 Task: Put "Image C" in get ready to ride in Wide of Adrenaline Trailer
Action: Mouse pressed left at (138, 73)
Screenshot: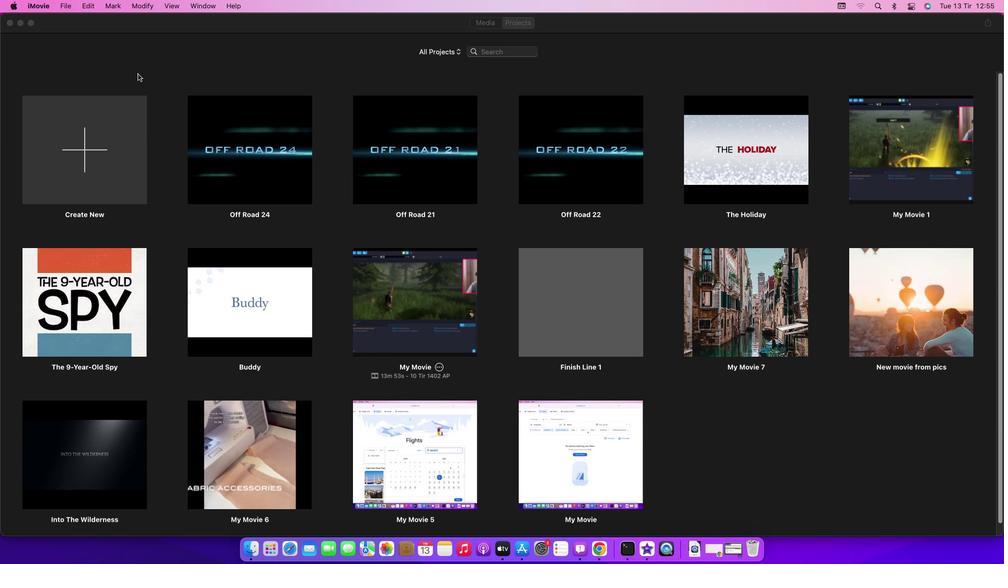 
Action: Mouse moved to (64, 7)
Screenshot: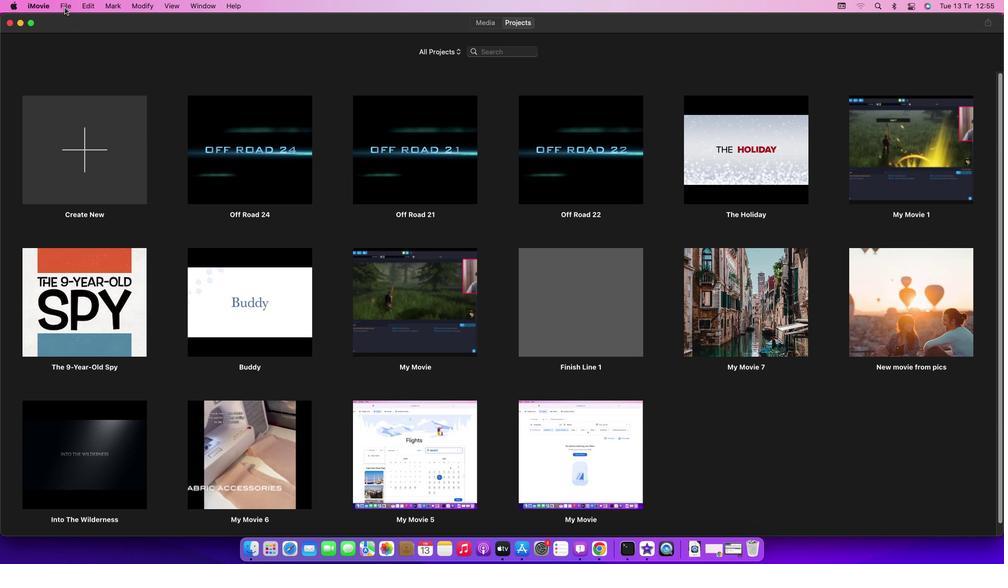 
Action: Mouse pressed left at (64, 7)
Screenshot: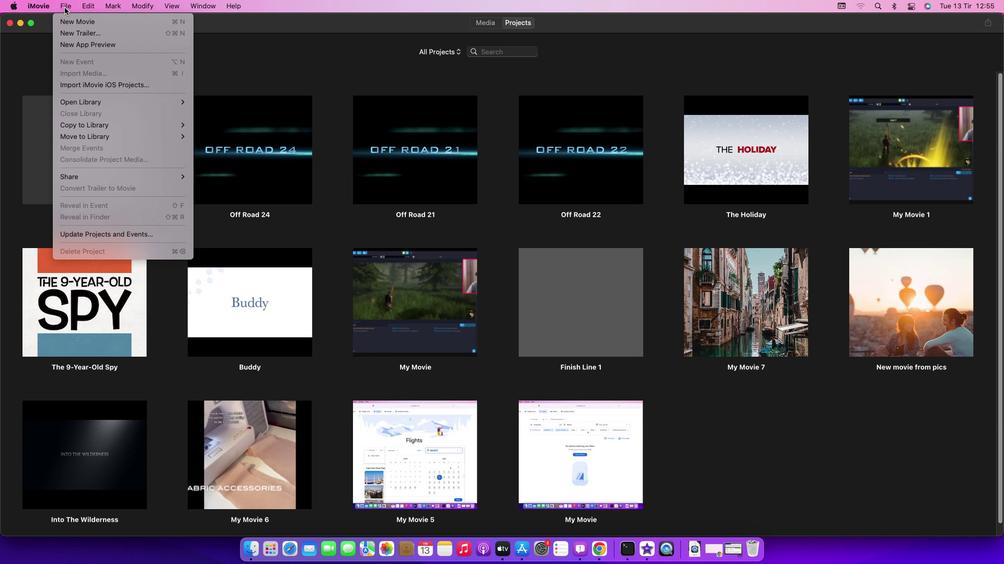 
Action: Mouse moved to (78, 28)
Screenshot: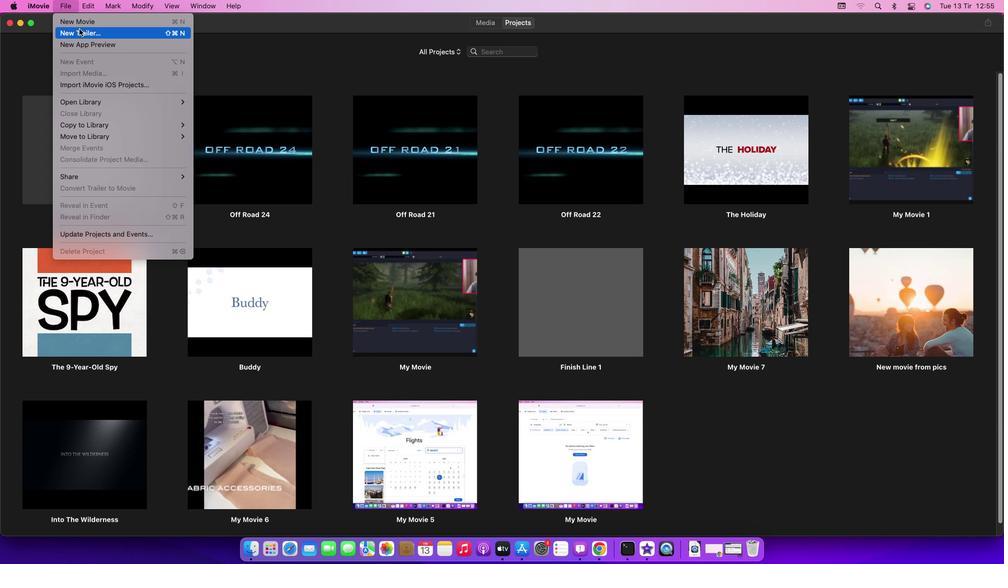 
Action: Mouse pressed left at (78, 28)
Screenshot: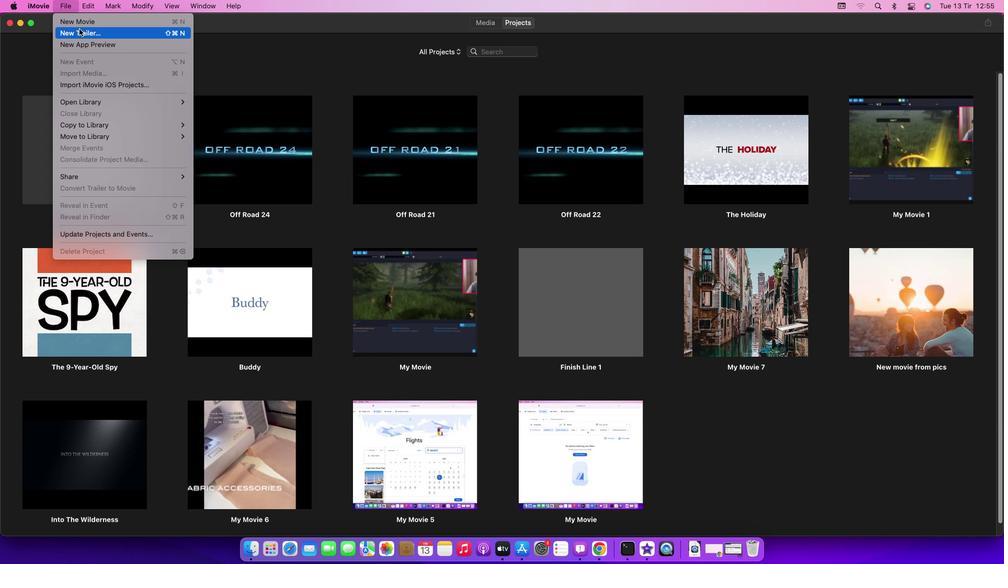 
Action: Mouse moved to (592, 297)
Screenshot: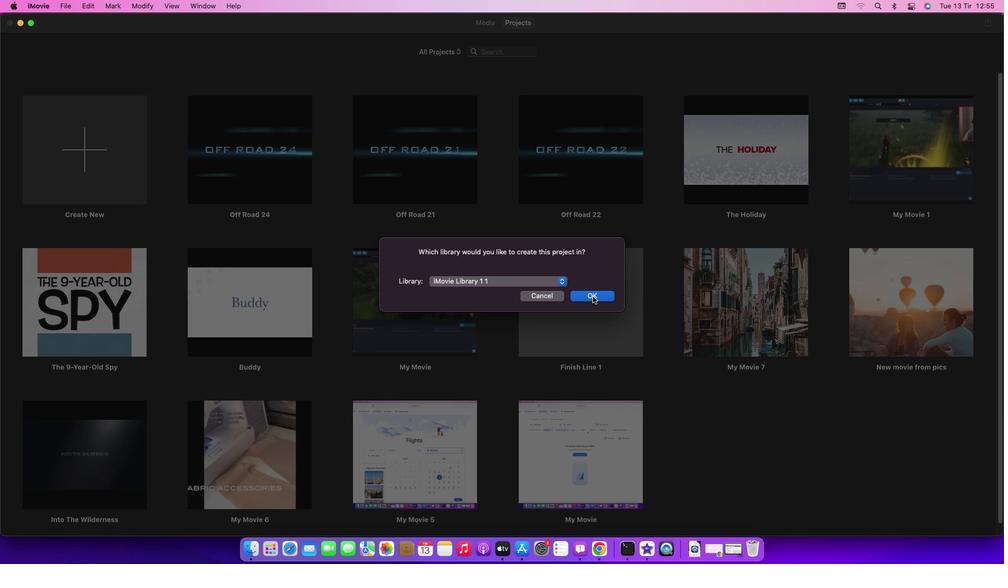 
Action: Mouse pressed left at (592, 297)
Screenshot: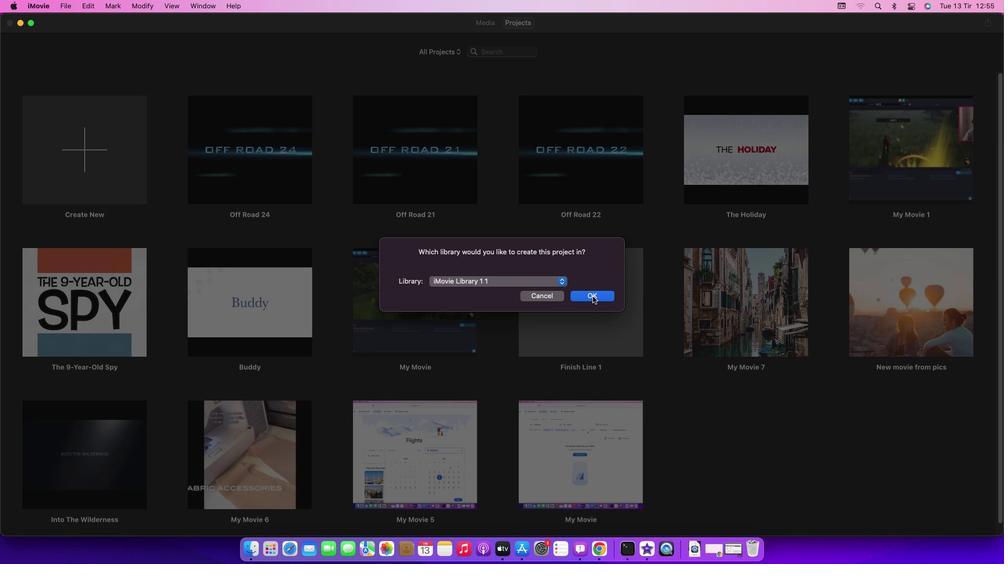 
Action: Mouse moved to (509, 231)
Screenshot: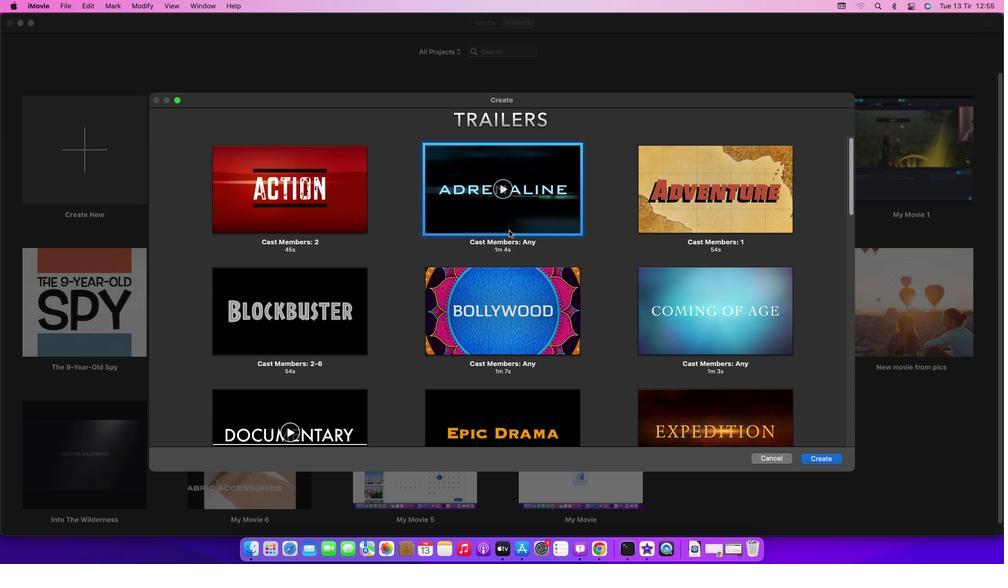 
Action: Mouse pressed left at (509, 231)
Screenshot: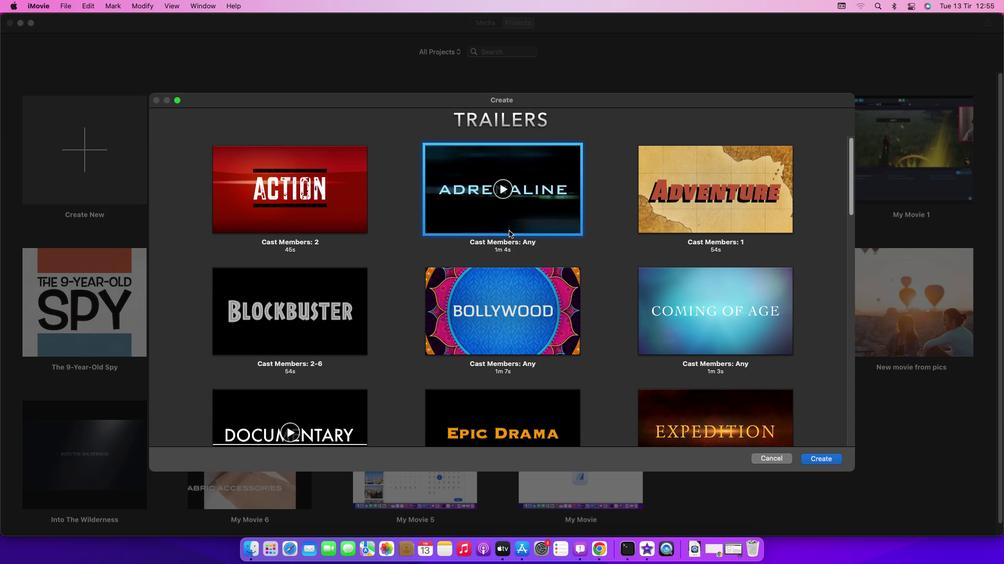 
Action: Mouse moved to (824, 461)
Screenshot: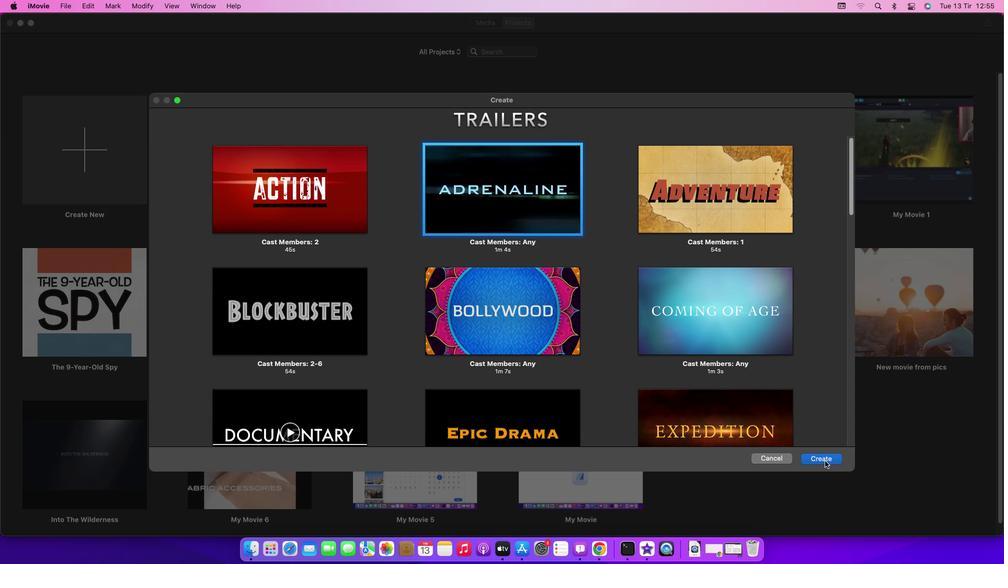 
Action: Mouse pressed left at (824, 461)
Screenshot: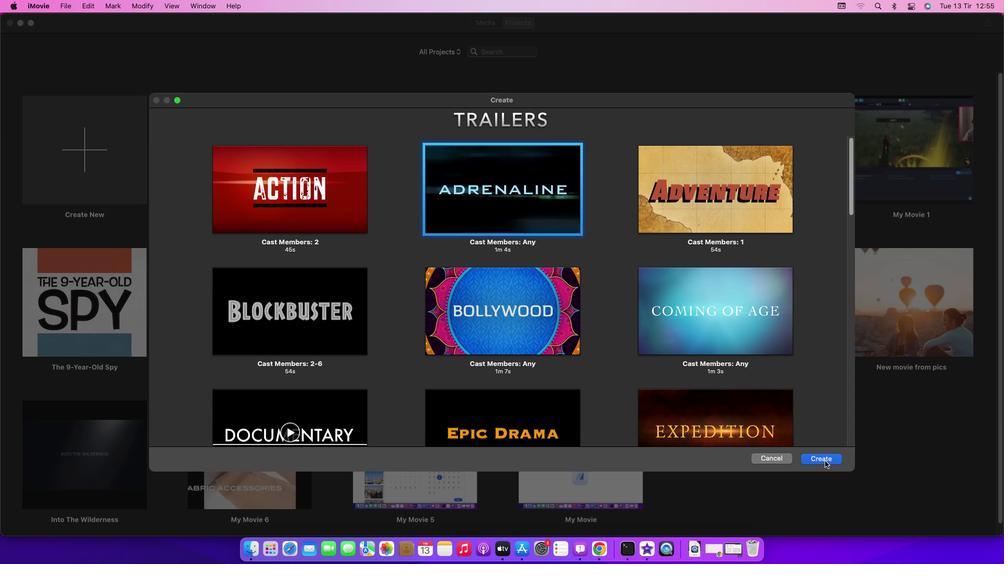 
Action: Mouse moved to (496, 311)
Screenshot: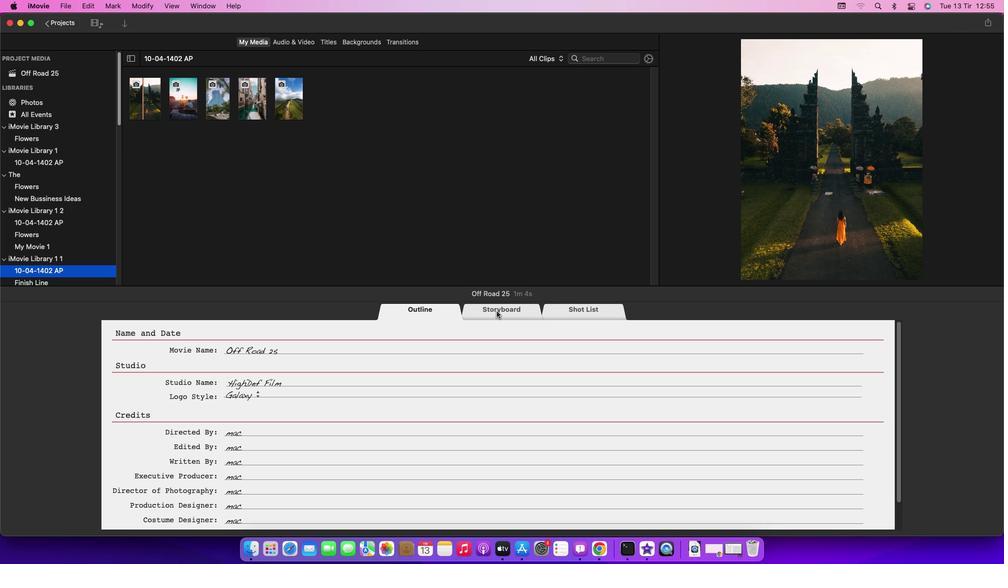 
Action: Mouse pressed left at (496, 311)
Screenshot: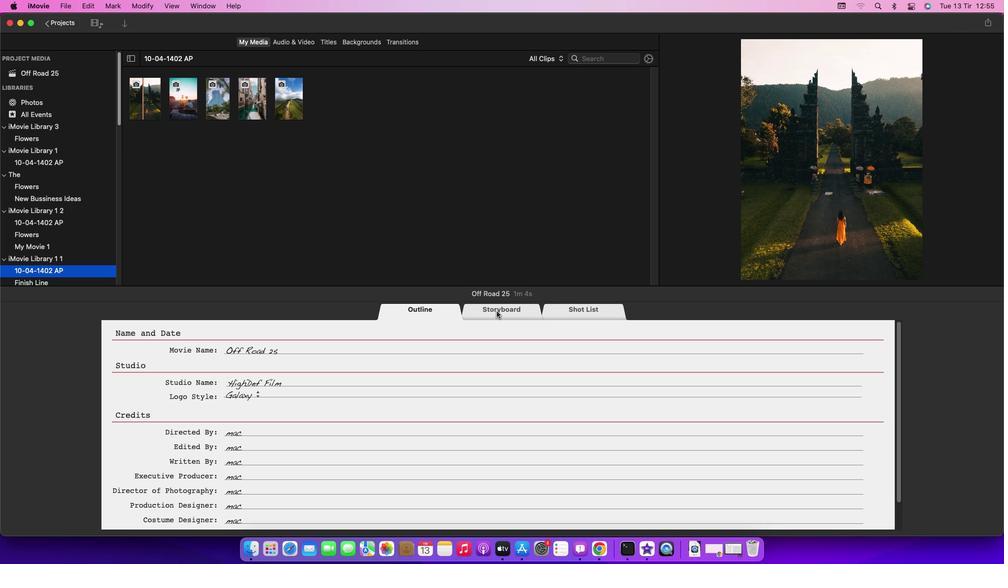
Action: Mouse moved to (473, 435)
Screenshot: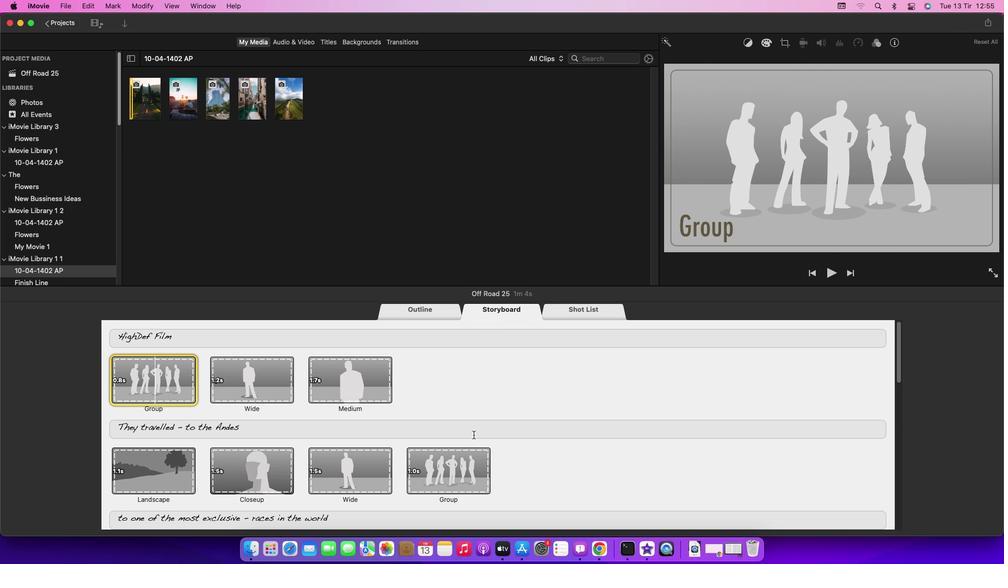 
Action: Mouse scrolled (473, 435) with delta (0, 0)
Screenshot: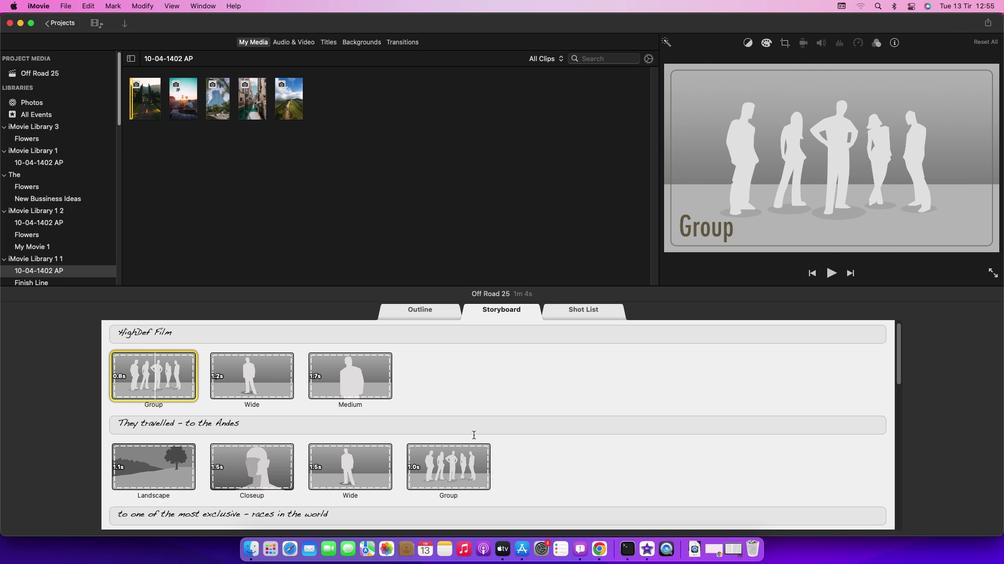 
Action: Mouse scrolled (473, 435) with delta (0, 0)
Screenshot: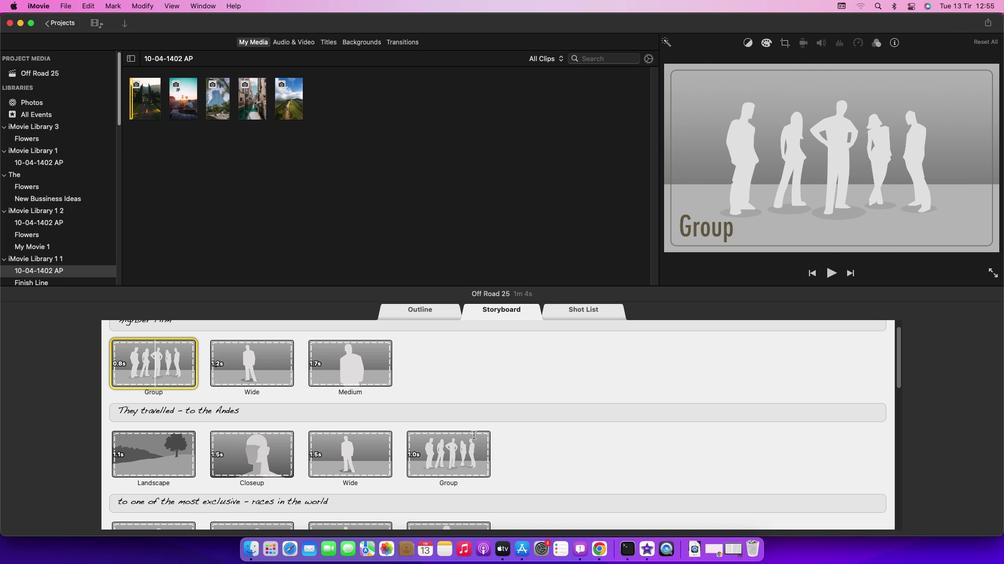 
Action: Mouse scrolled (473, 435) with delta (0, -1)
Screenshot: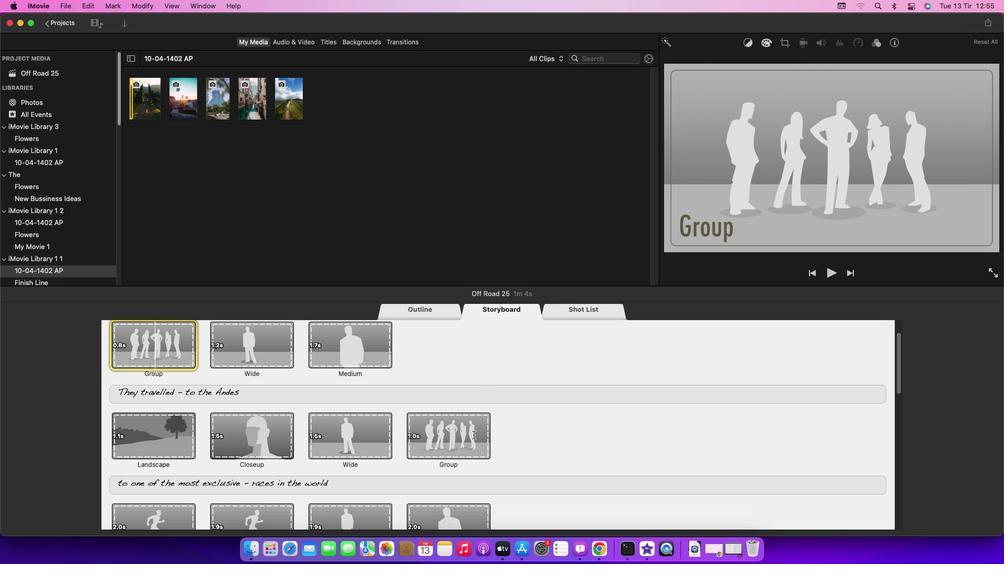 
Action: Mouse scrolled (473, 435) with delta (0, -1)
Screenshot: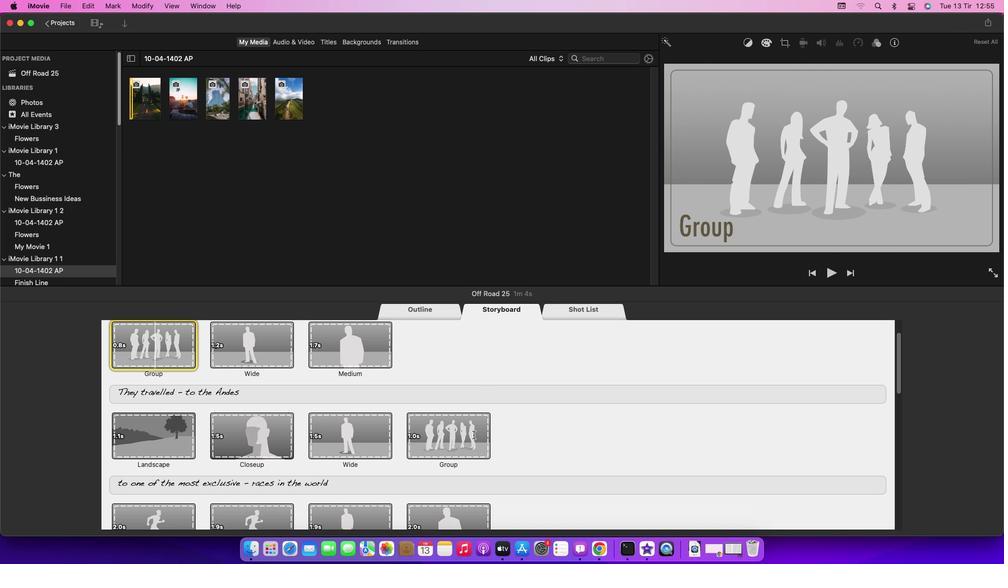 
Action: Mouse scrolled (473, 435) with delta (0, 0)
Screenshot: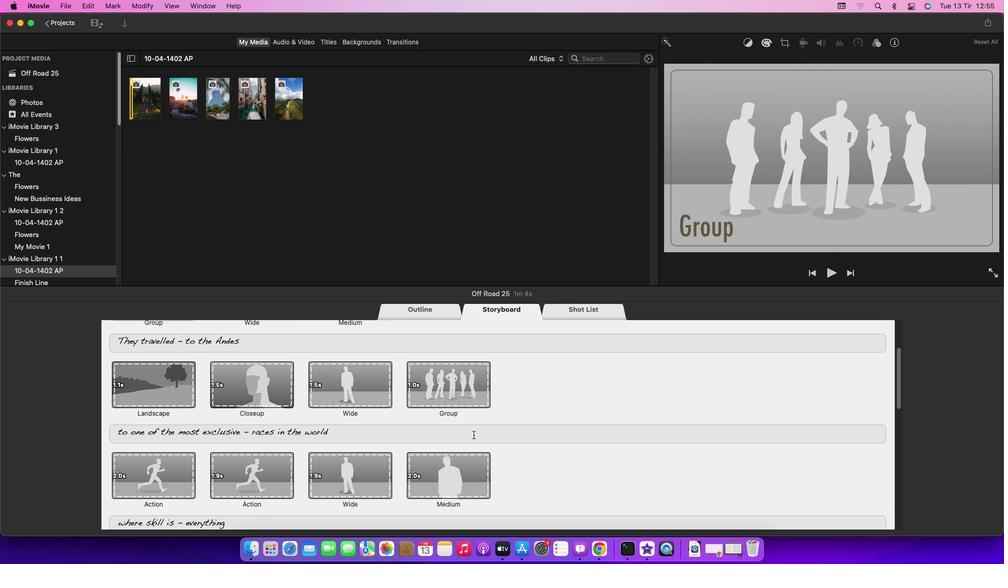 
Action: Mouse scrolled (473, 435) with delta (0, 0)
Screenshot: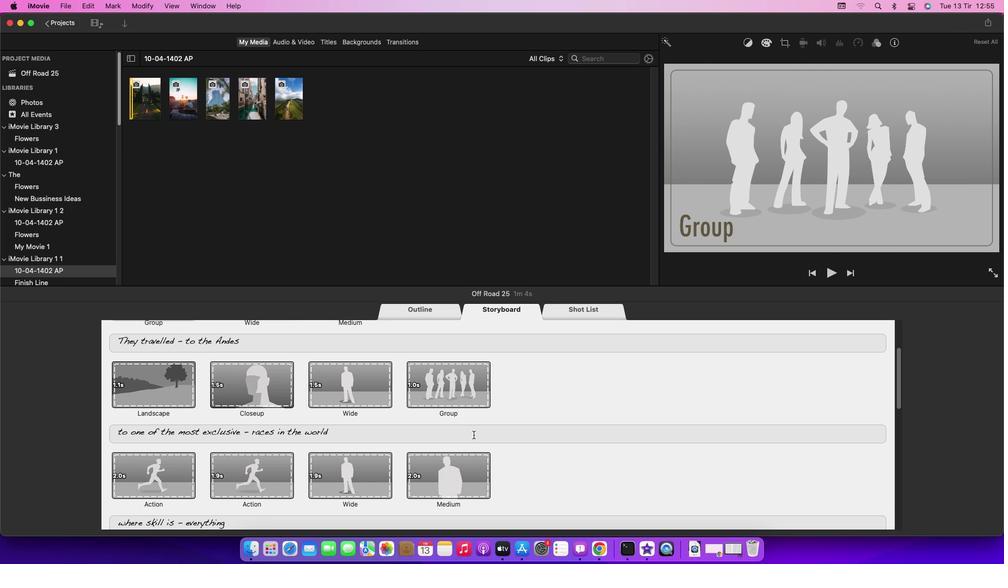 
Action: Mouse scrolled (473, 435) with delta (0, -1)
Screenshot: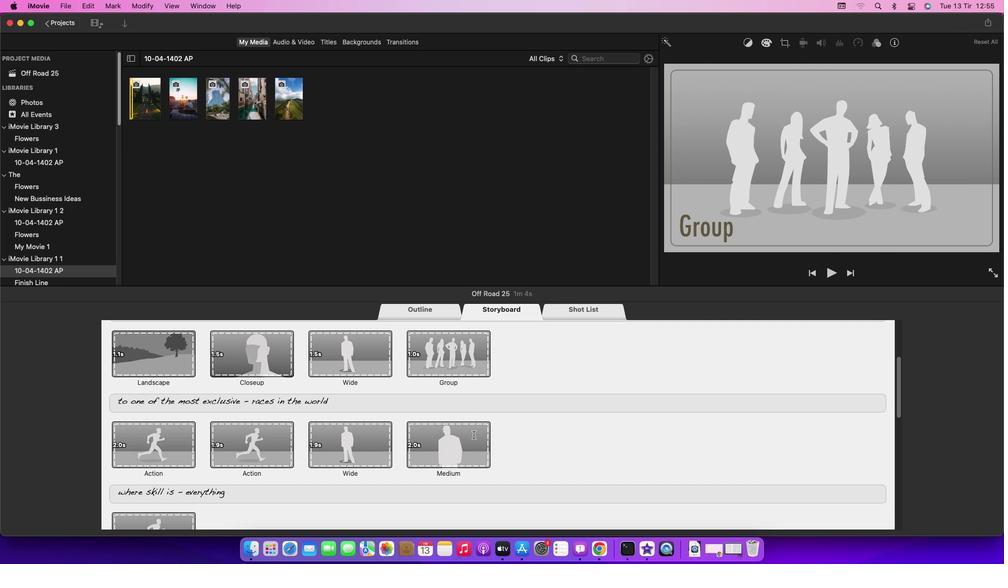 
Action: Mouse scrolled (473, 435) with delta (0, -2)
Screenshot: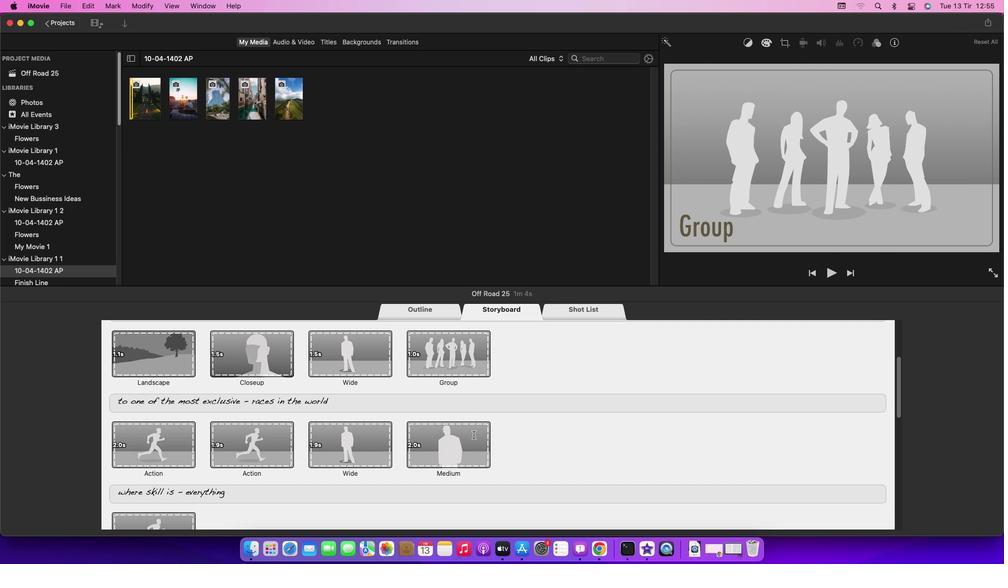 
Action: Mouse scrolled (473, 435) with delta (0, -2)
Screenshot: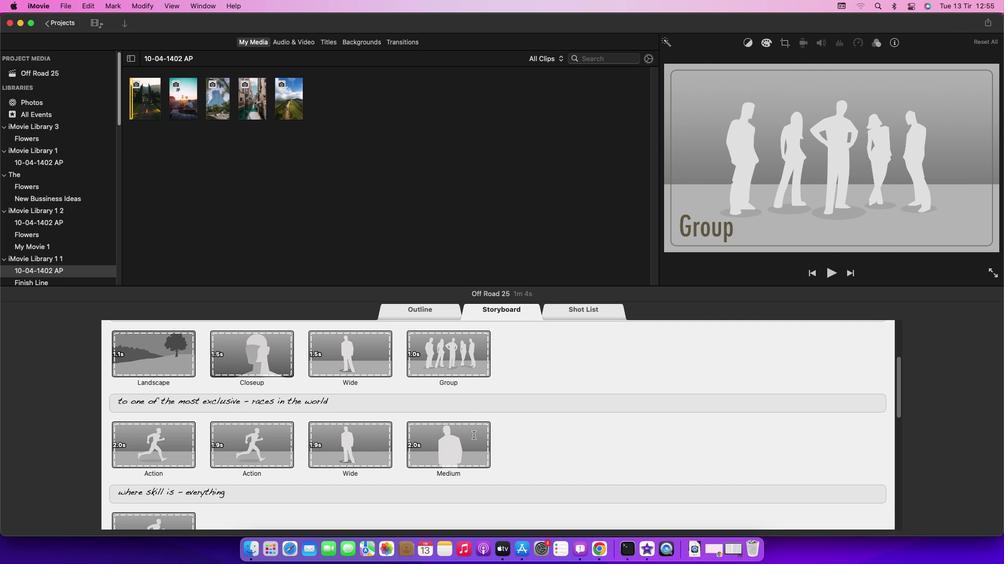
Action: Mouse scrolled (473, 435) with delta (0, 0)
Screenshot: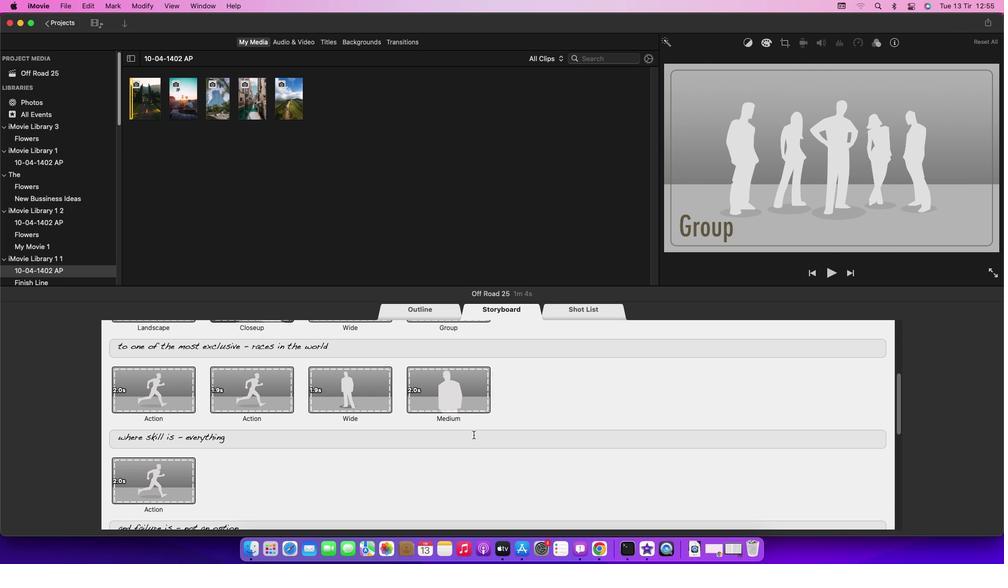 
Action: Mouse scrolled (473, 435) with delta (0, 0)
Screenshot: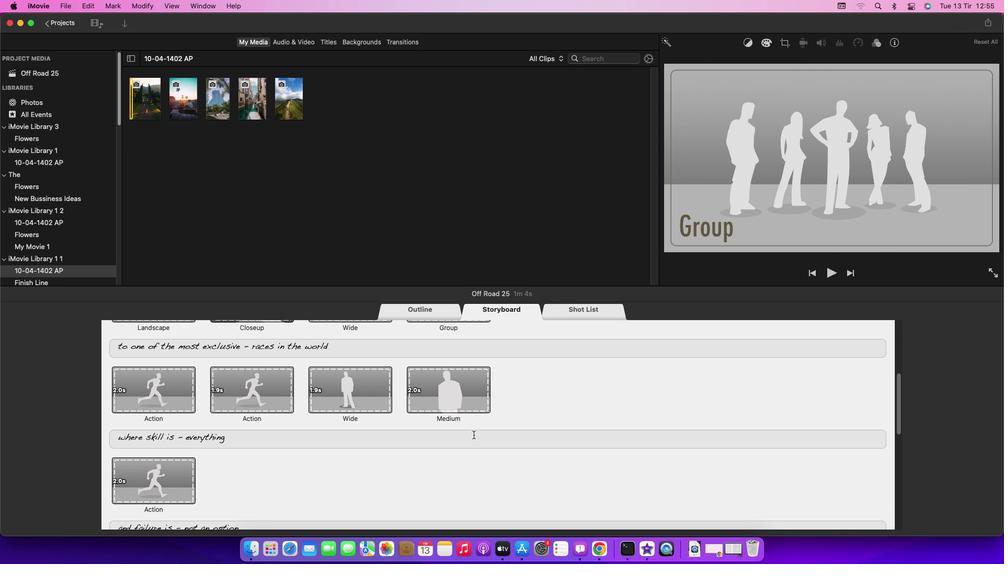 
Action: Mouse scrolled (473, 435) with delta (0, -1)
Screenshot: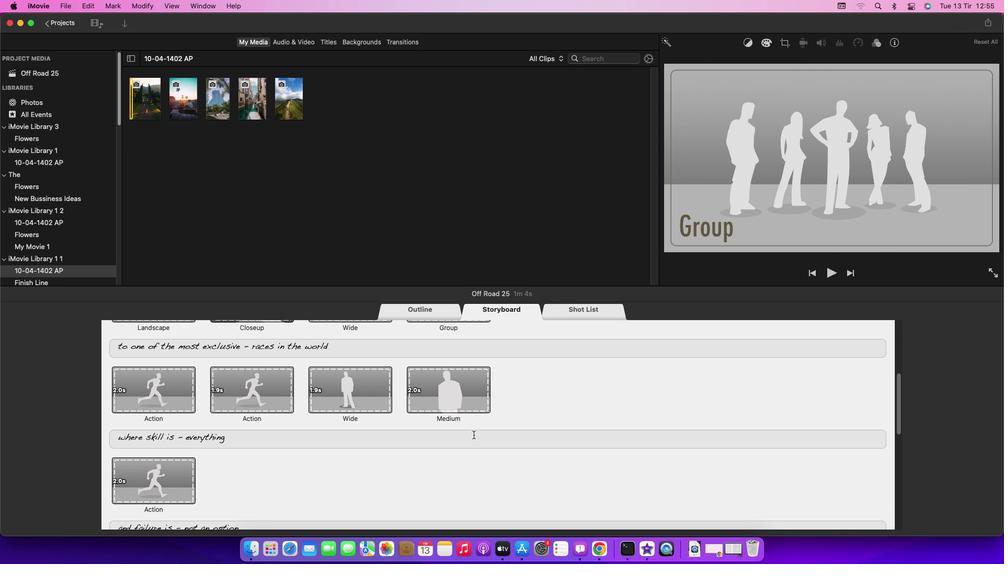 
Action: Mouse scrolled (473, 435) with delta (0, -2)
Screenshot: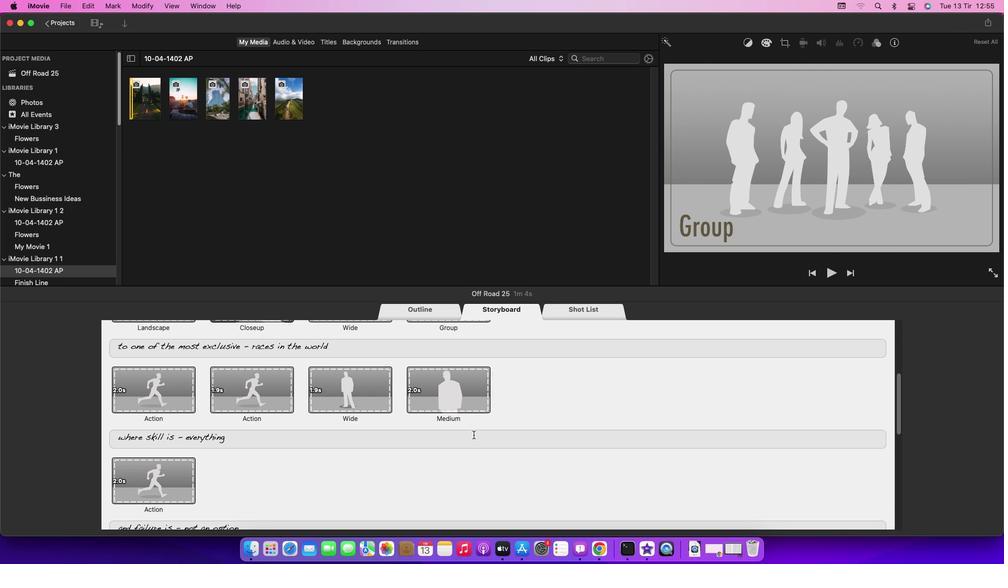 
Action: Mouse scrolled (473, 435) with delta (0, 0)
Screenshot: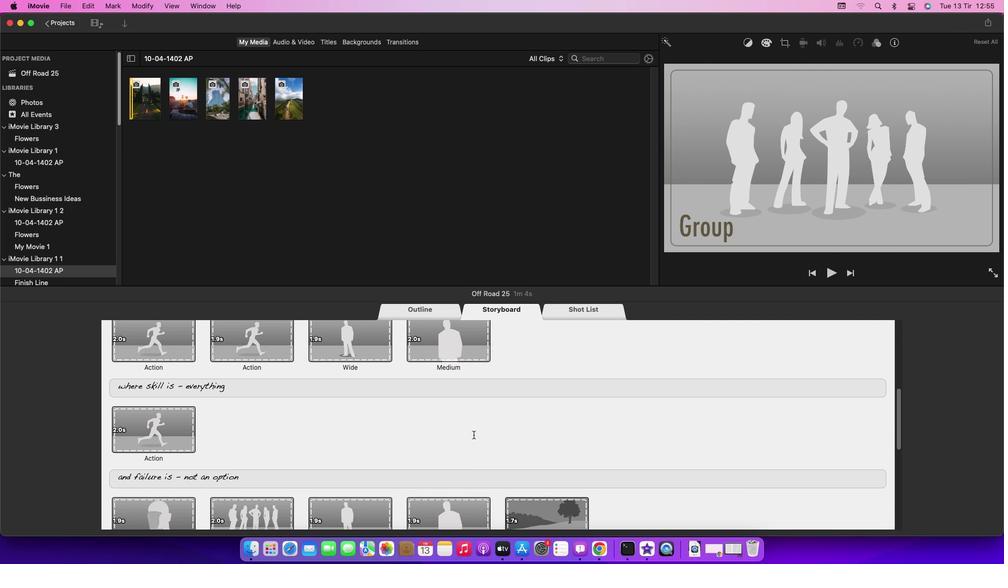 
Action: Mouse scrolled (473, 435) with delta (0, 0)
Screenshot: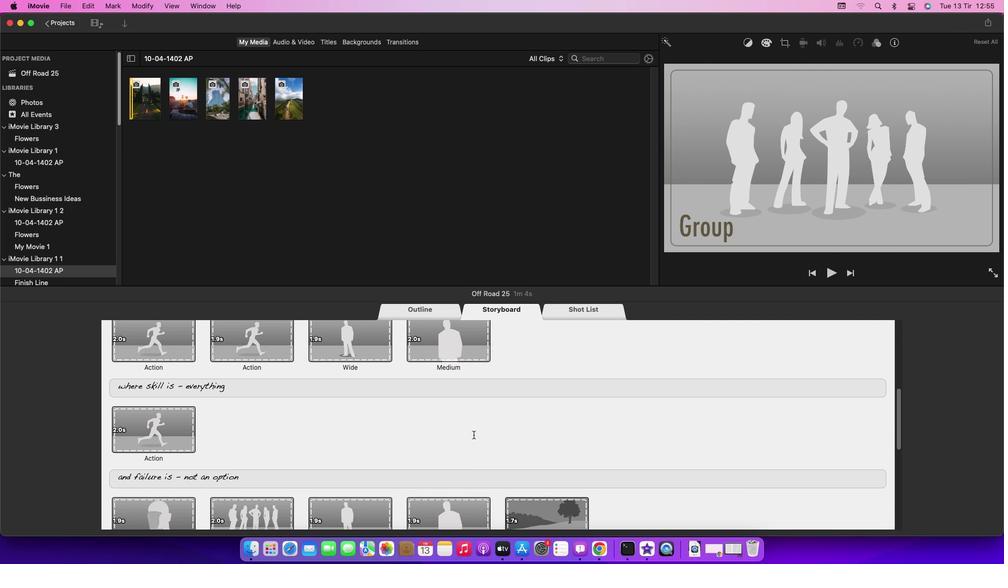 
Action: Mouse scrolled (473, 435) with delta (0, -1)
Screenshot: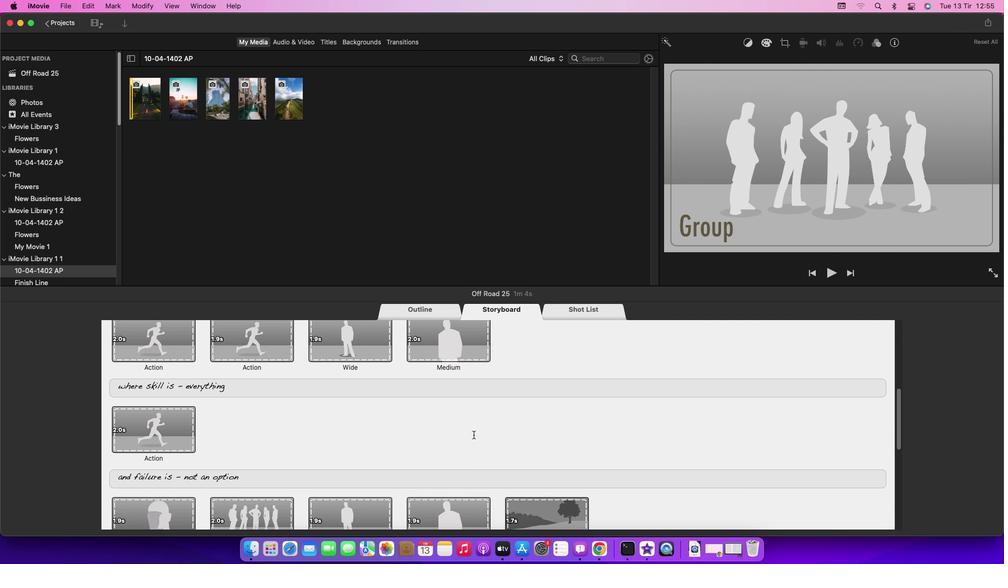 
Action: Mouse scrolled (473, 435) with delta (0, -2)
Screenshot: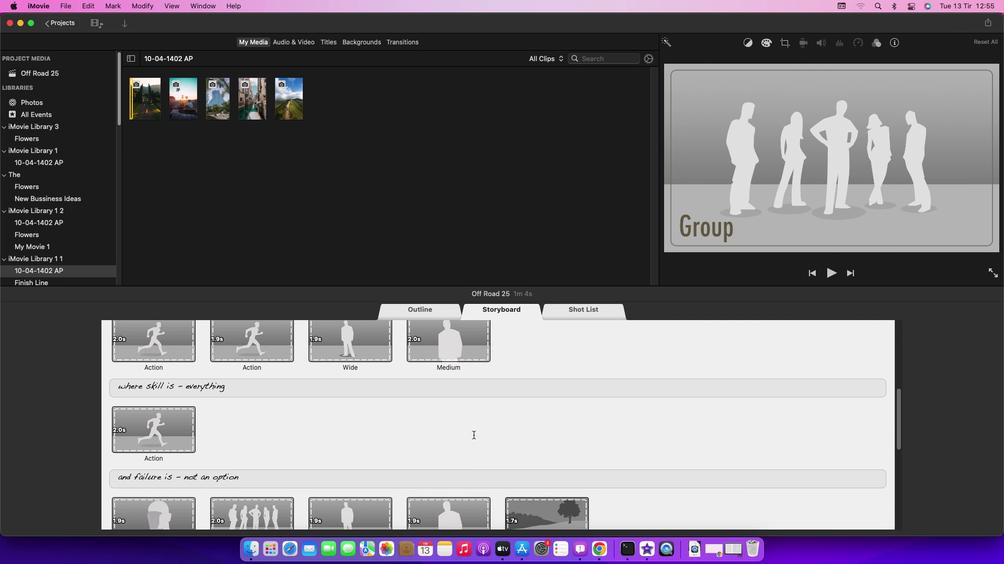 
Action: Mouse scrolled (473, 435) with delta (0, 0)
Screenshot: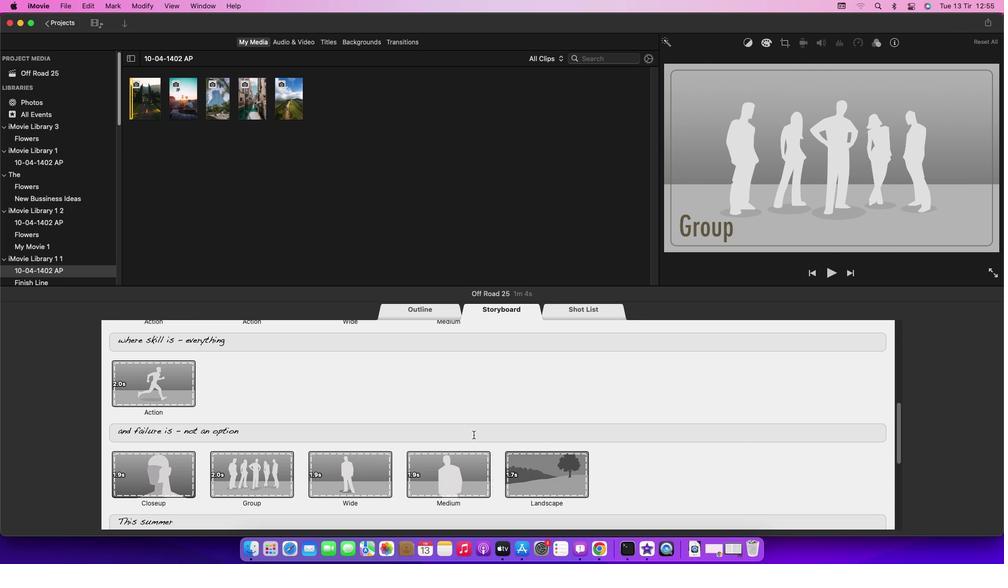 
Action: Mouse scrolled (473, 435) with delta (0, 0)
Screenshot: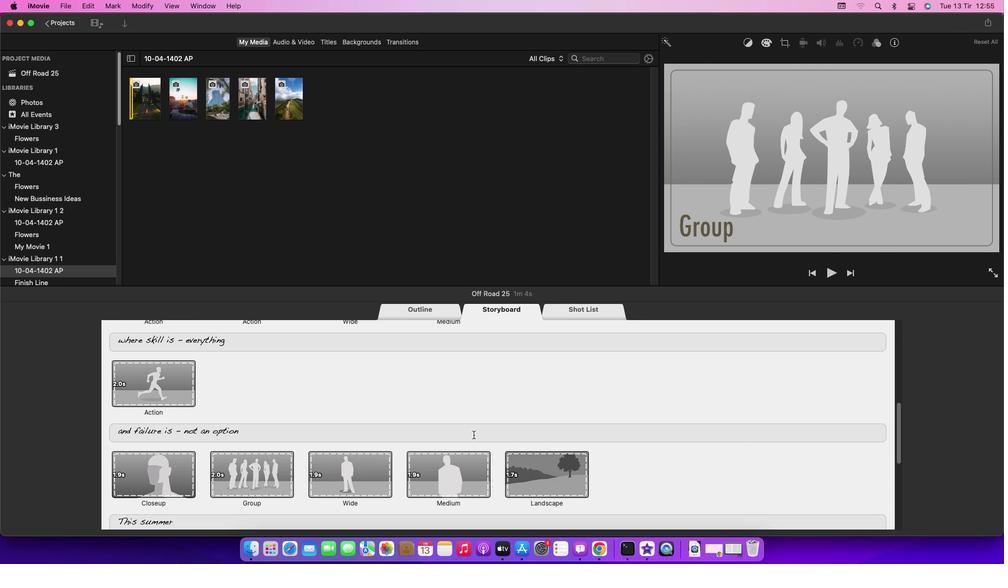 
Action: Mouse scrolled (473, 435) with delta (0, -1)
Screenshot: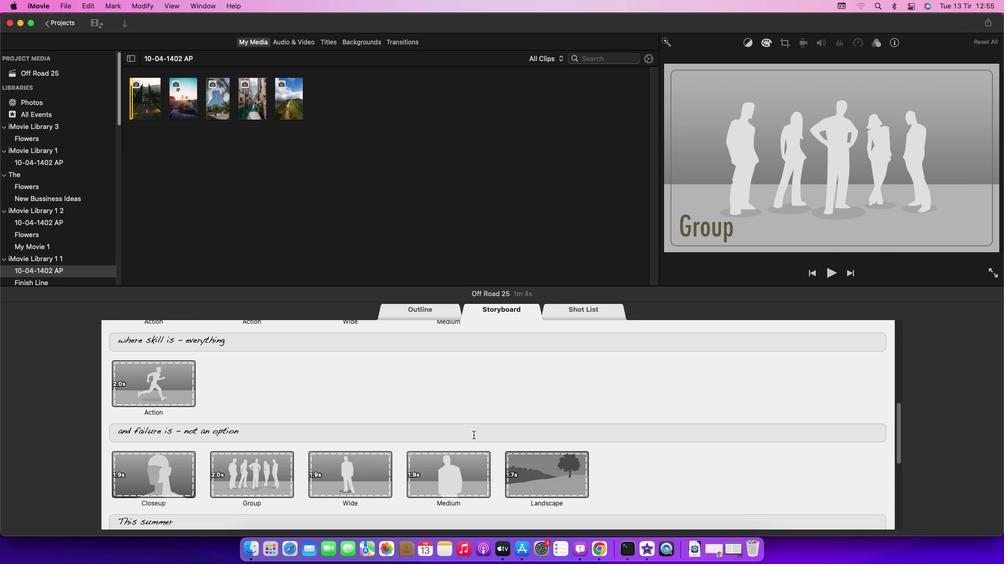 
Action: Mouse scrolled (473, 435) with delta (0, -2)
Screenshot: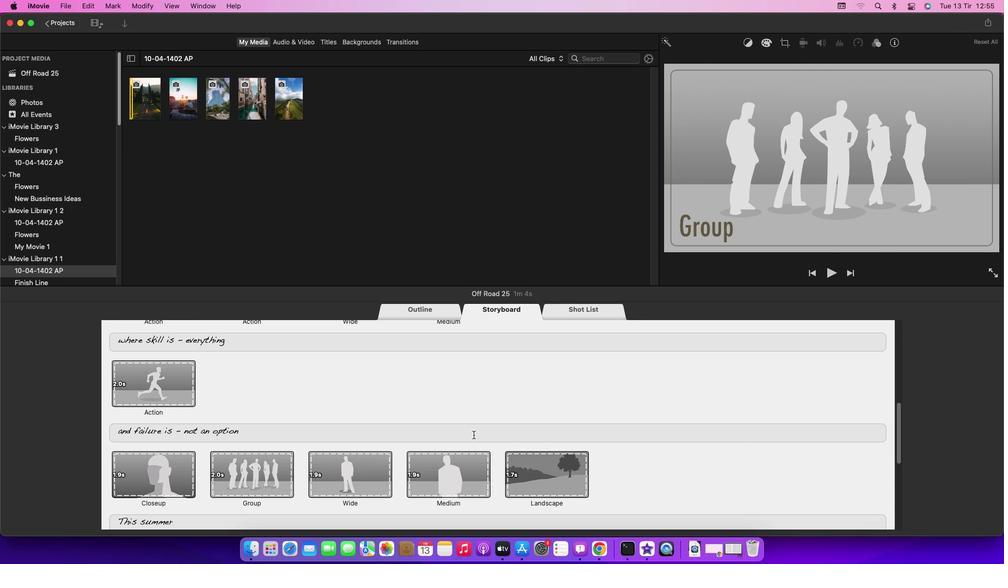 
Action: Mouse scrolled (473, 435) with delta (0, 0)
Screenshot: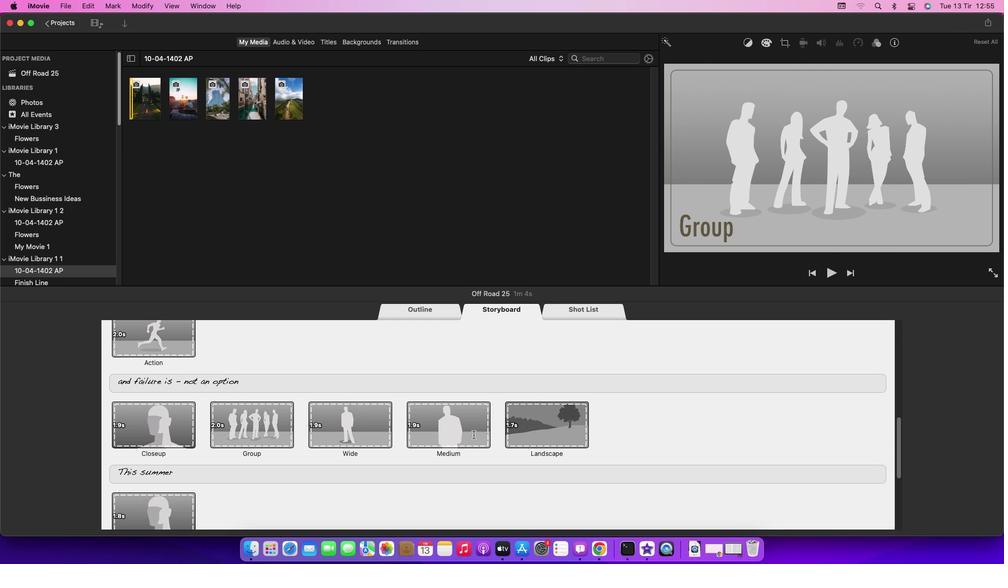 
Action: Mouse scrolled (473, 435) with delta (0, 0)
Screenshot: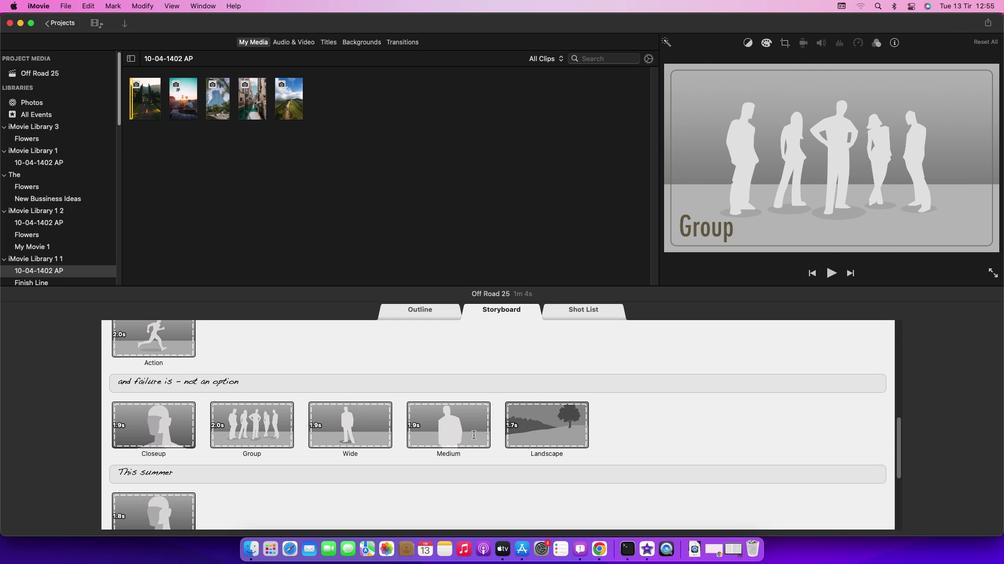 
Action: Mouse scrolled (473, 435) with delta (0, -1)
Screenshot: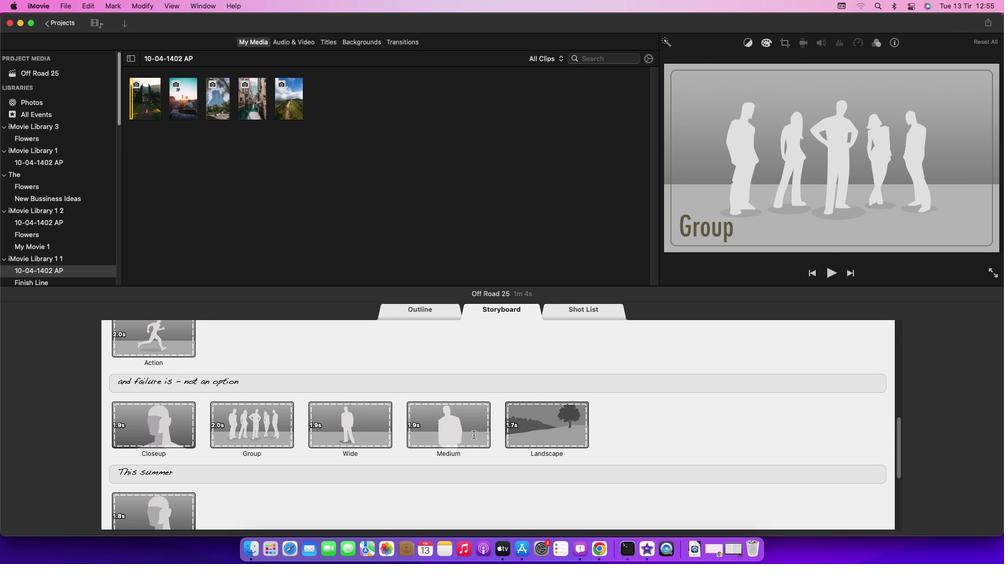 
Action: Mouse scrolled (473, 435) with delta (0, -2)
Screenshot: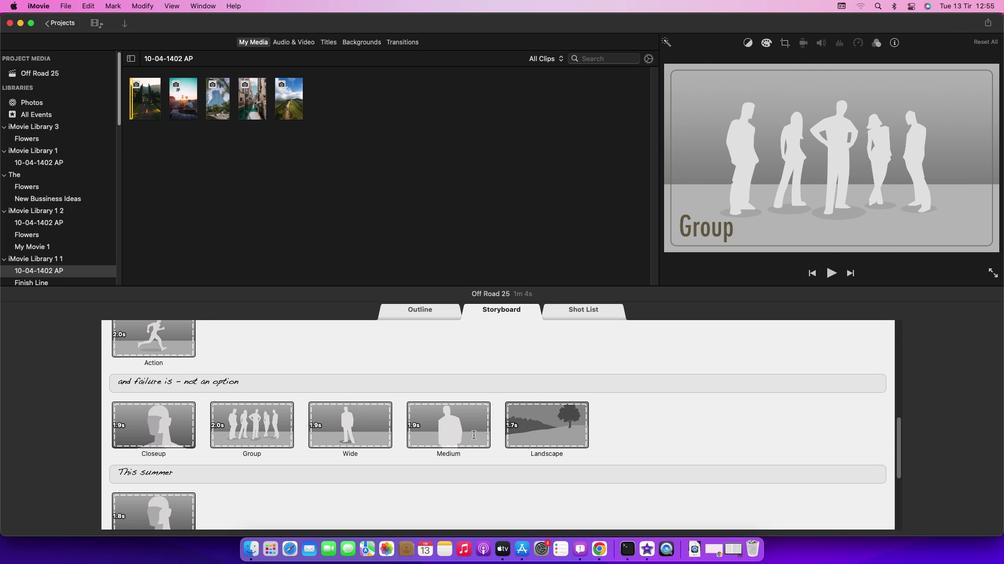 
Action: Mouse scrolled (473, 435) with delta (0, 0)
Screenshot: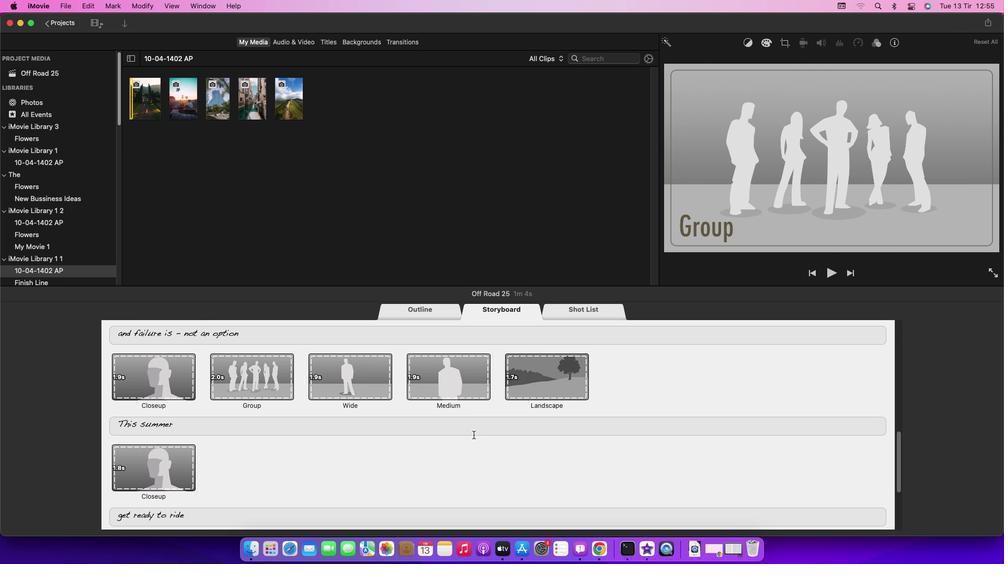 
Action: Mouse scrolled (473, 435) with delta (0, 0)
Screenshot: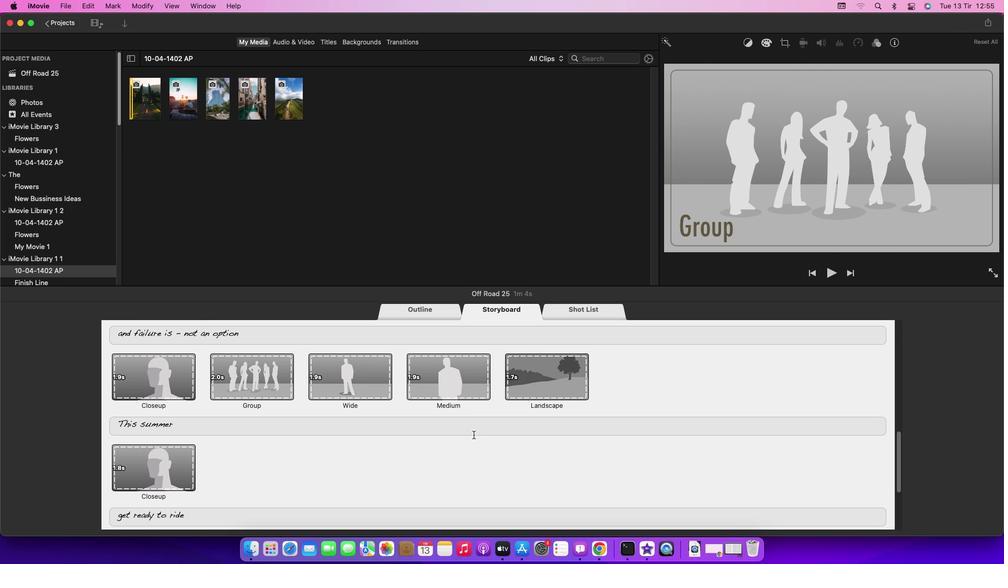 
Action: Mouse scrolled (473, 435) with delta (0, -1)
Screenshot: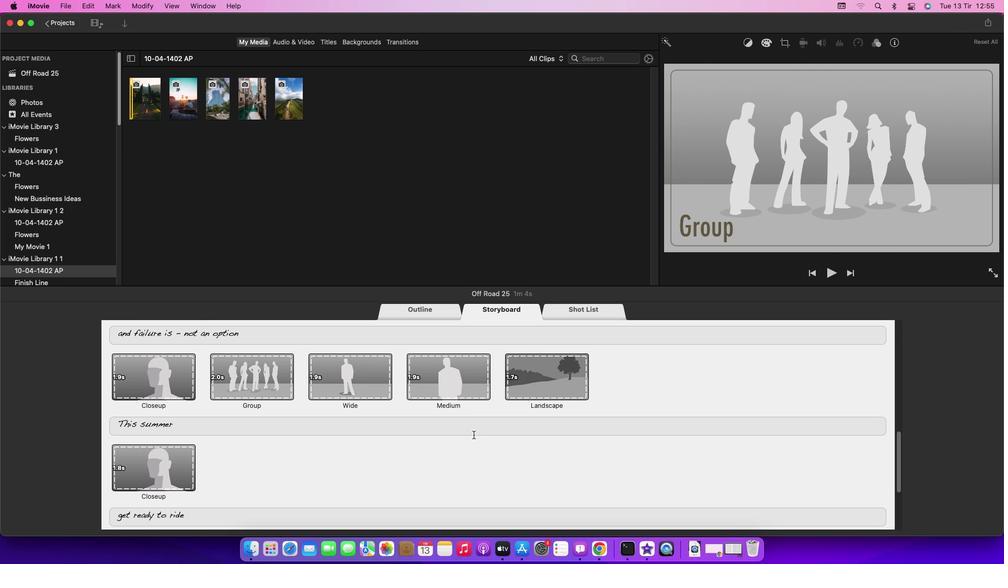 
Action: Mouse scrolled (473, 435) with delta (0, -2)
Screenshot: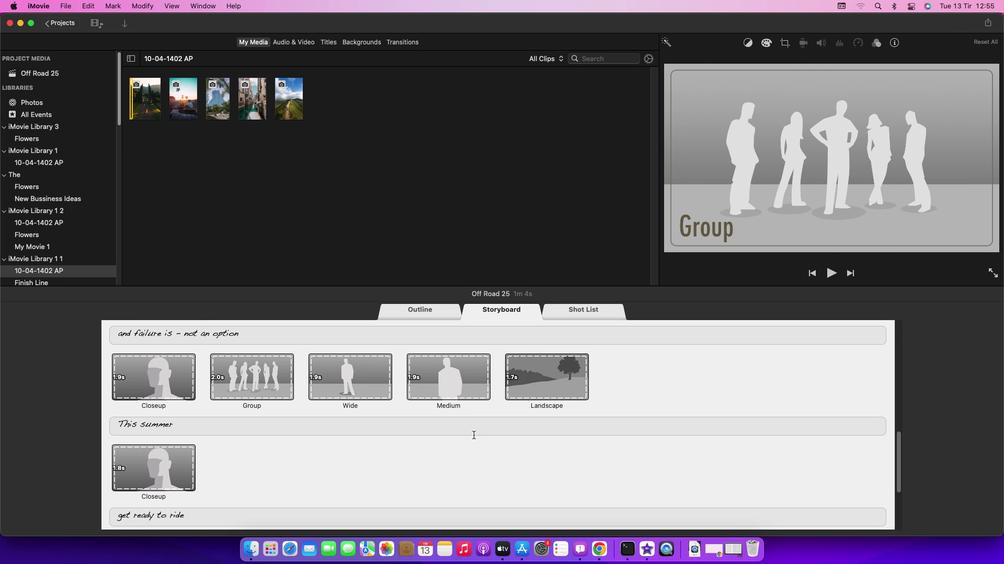 
Action: Mouse scrolled (473, 435) with delta (0, 0)
Screenshot: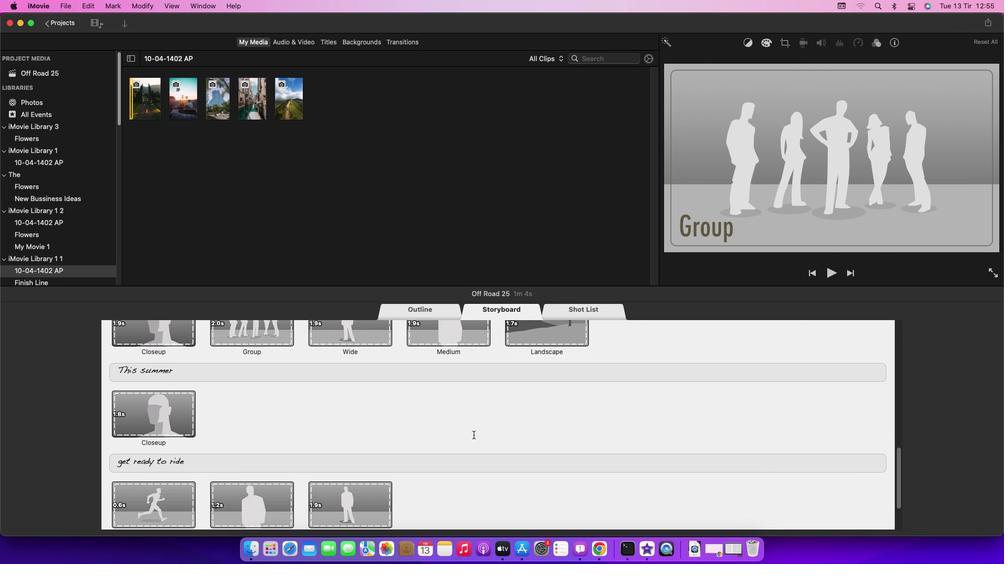 
Action: Mouse scrolled (473, 435) with delta (0, 0)
Screenshot: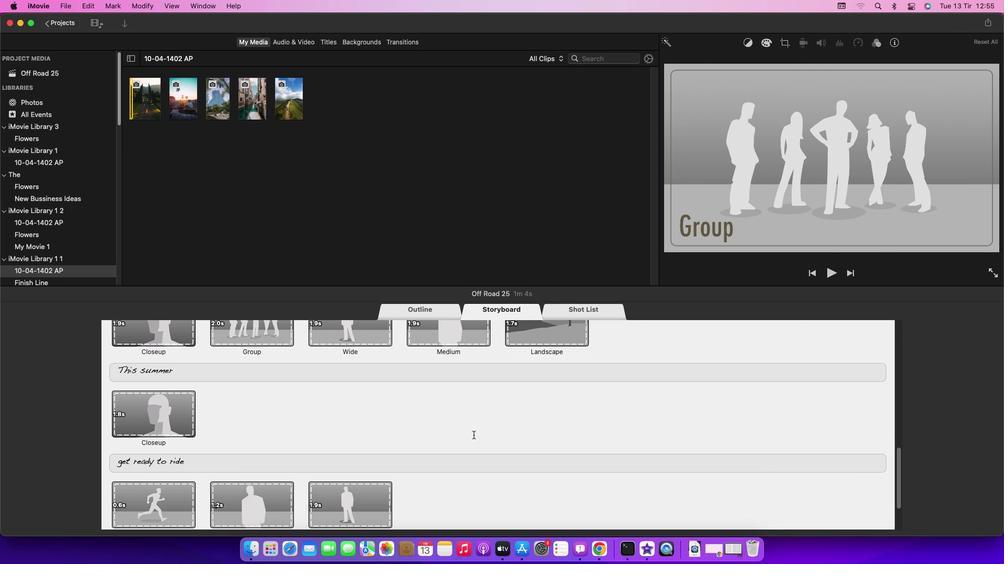 
Action: Mouse scrolled (473, 435) with delta (0, -1)
Screenshot: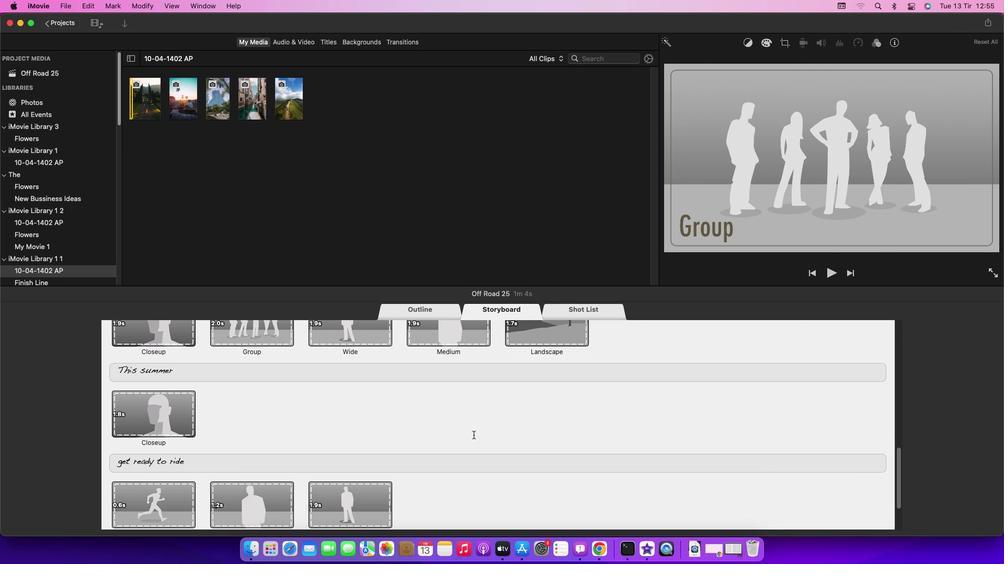 
Action: Mouse scrolled (473, 435) with delta (0, -2)
Screenshot: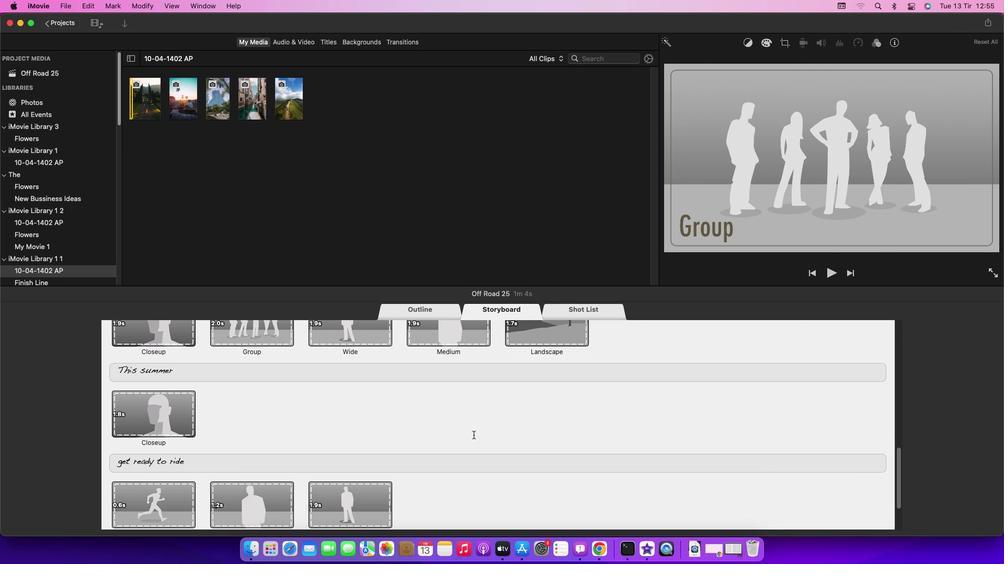 
Action: Mouse scrolled (473, 435) with delta (0, 0)
Screenshot: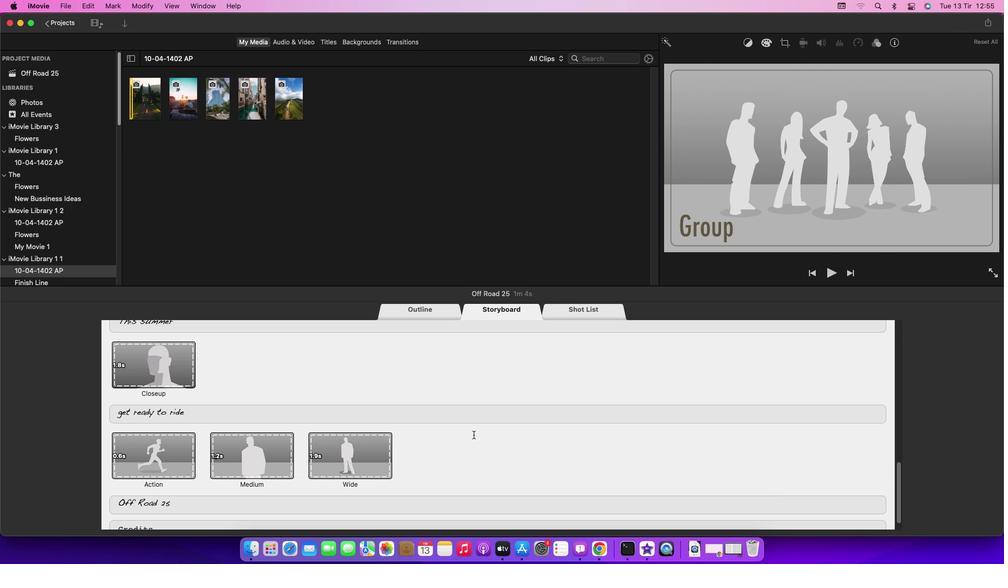 
Action: Mouse scrolled (473, 435) with delta (0, 0)
Screenshot: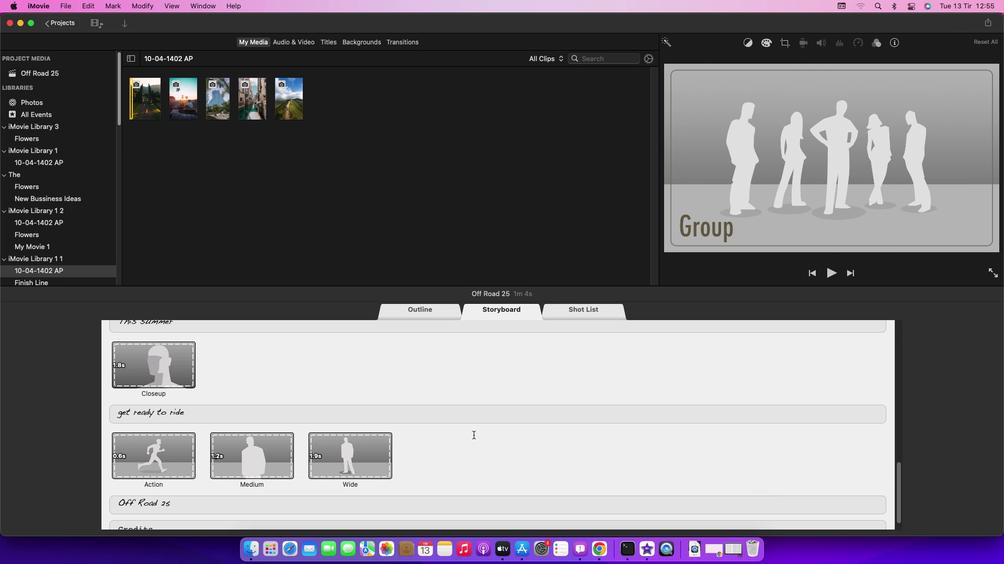 
Action: Mouse scrolled (473, 435) with delta (0, -1)
Screenshot: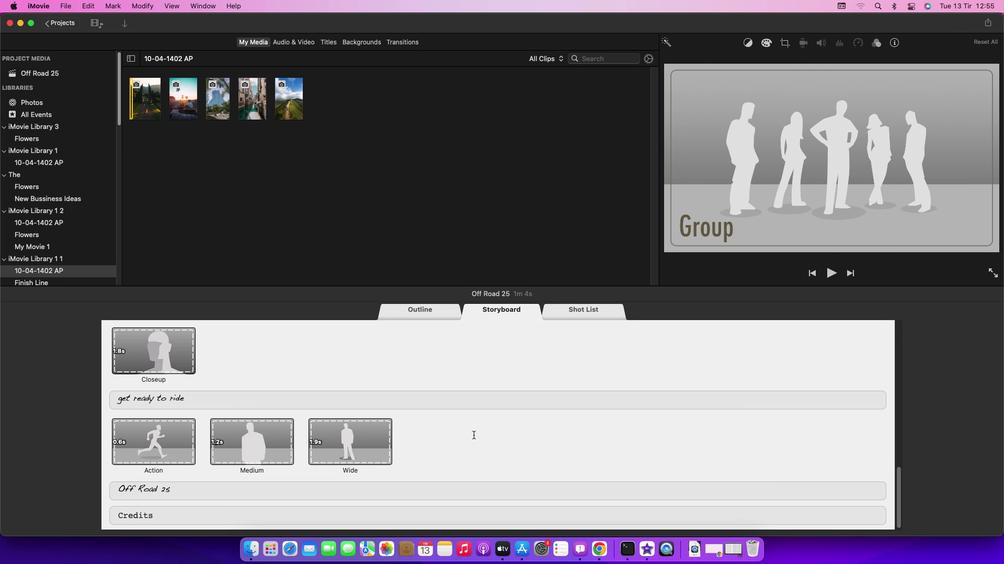 
Action: Mouse scrolled (473, 435) with delta (0, -2)
Screenshot: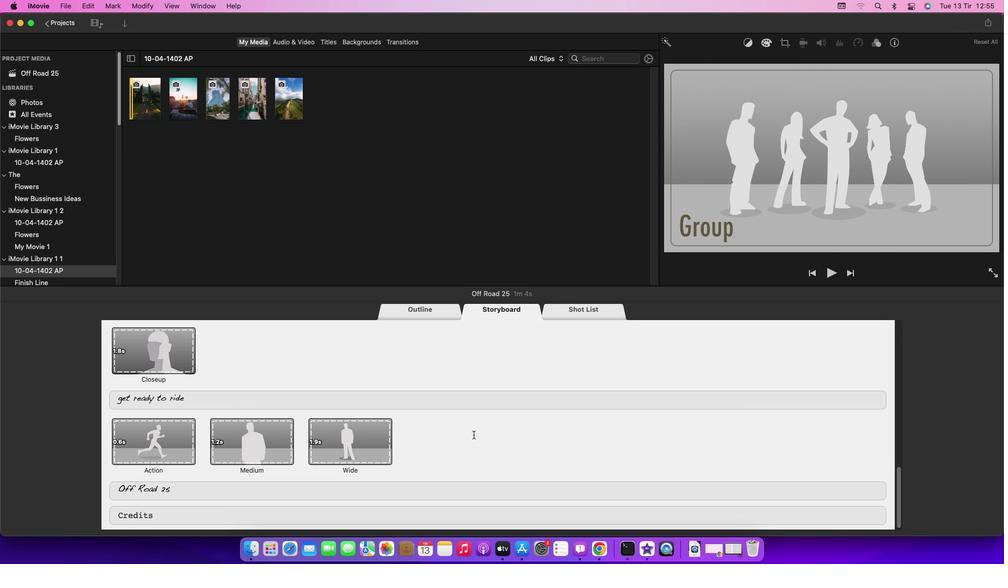 
Action: Mouse scrolled (473, 435) with delta (0, -2)
Screenshot: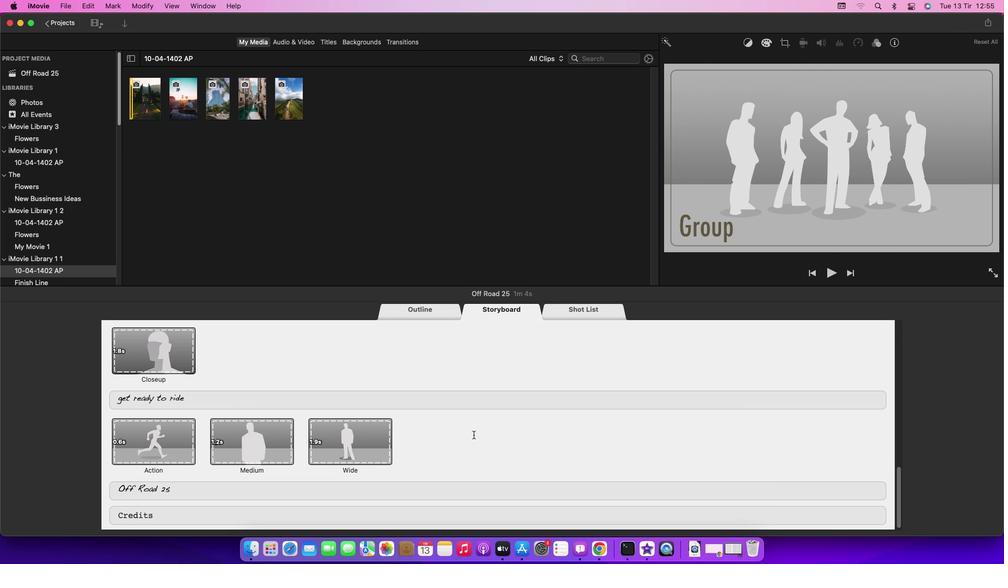 
Action: Mouse moved to (345, 450)
Screenshot: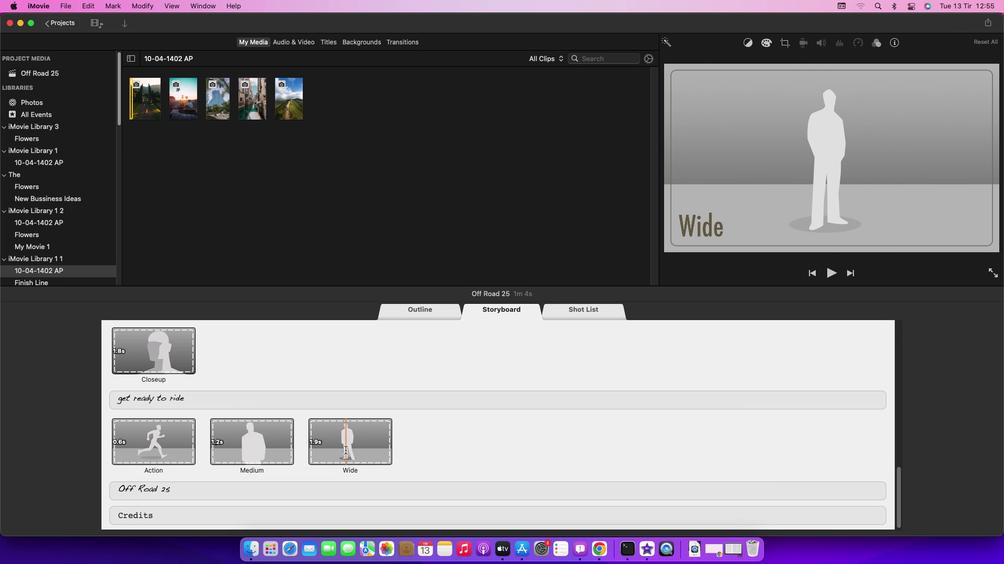 
Action: Mouse pressed left at (345, 450)
Screenshot: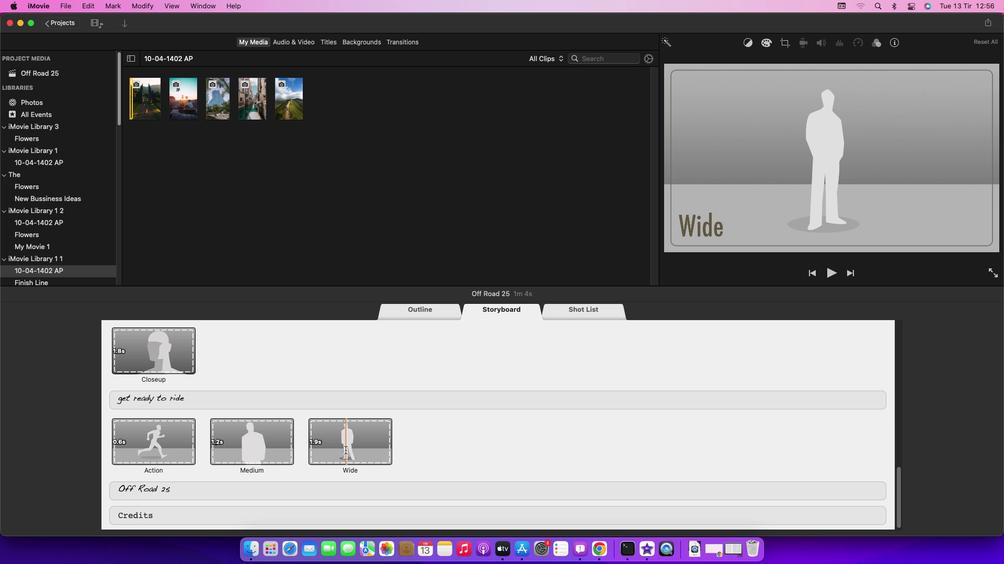 
Action: Mouse moved to (288, 101)
Screenshot: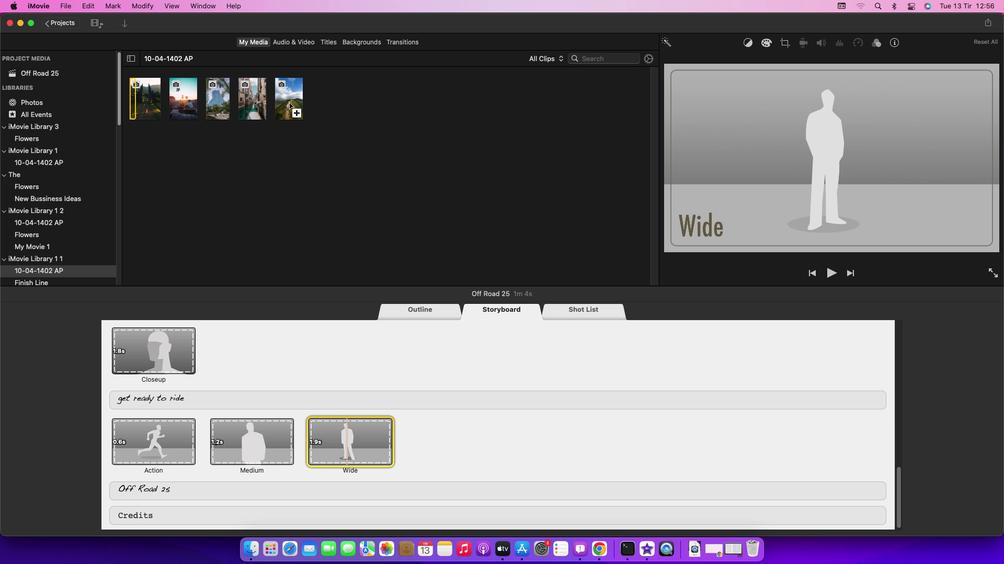 
Action: Mouse pressed left at (288, 101)
Screenshot: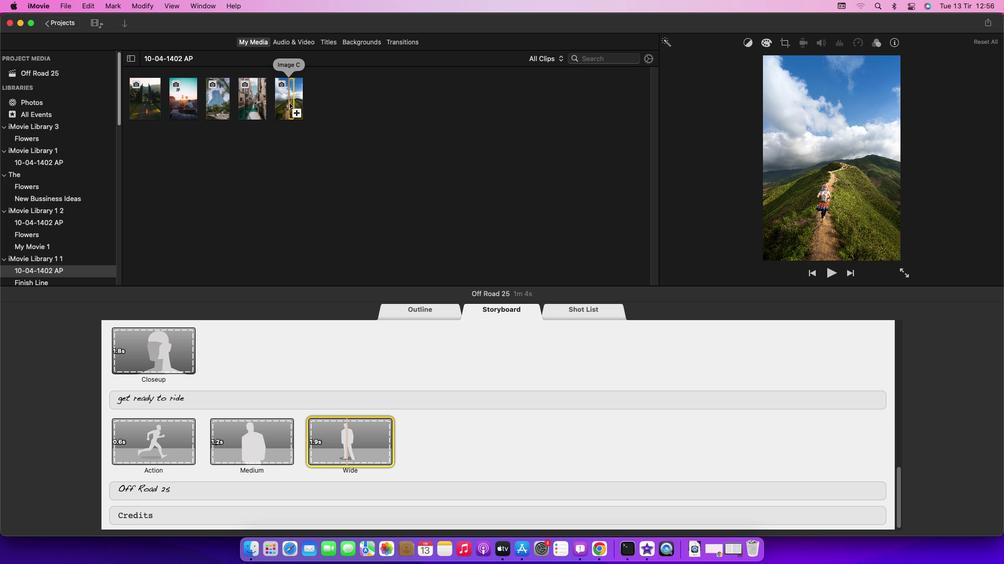 
Action: Mouse moved to (372, 143)
Screenshot: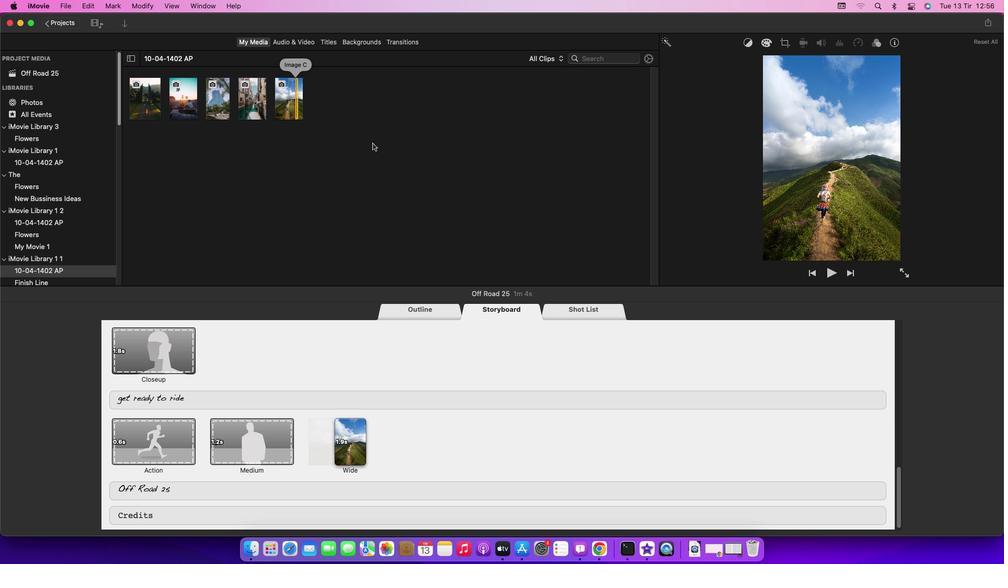 
